 Task: Open Card Card0000000214 in Board Board0000000054 in Workspace WS0000000018 in Trello. Add Member carxxstreet791@gmail.com to Card Card0000000214 in Board Board0000000054 in Workspace WS0000000018 in Trello. Add Blue Label titled Label0000000214 to Card Card0000000214 in Board Board0000000054 in Workspace WS0000000018 in Trello. Add Checklist CL0000000214 to Card Card0000000214 in Board Board0000000054 in Workspace WS0000000018 in Trello. Add Dates with Start Date as Sep 01 2023 and Due Date as Sep 30 2023 to Card Card0000000214 in Board Board0000000054 in Workspace WS0000000018 in Trello
Action: Mouse moved to (499, 85)
Screenshot: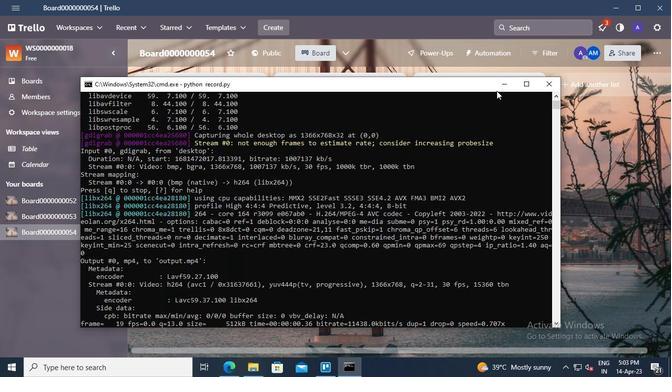 
Action: Mouse pressed left at (499, 85)
Screenshot: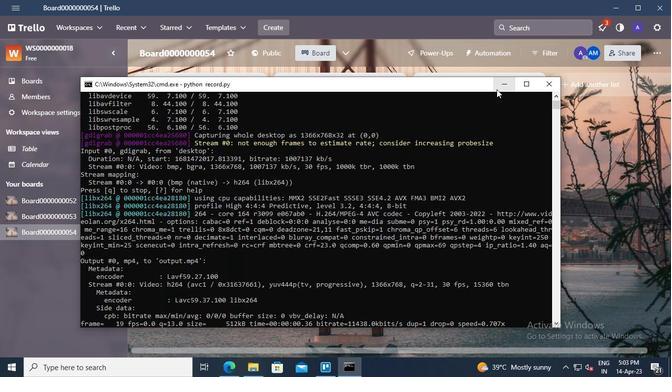 
Action: Mouse moved to (187, 192)
Screenshot: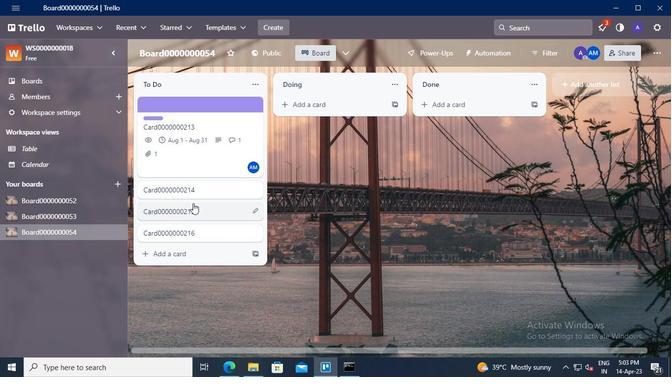 
Action: Mouse pressed left at (187, 192)
Screenshot: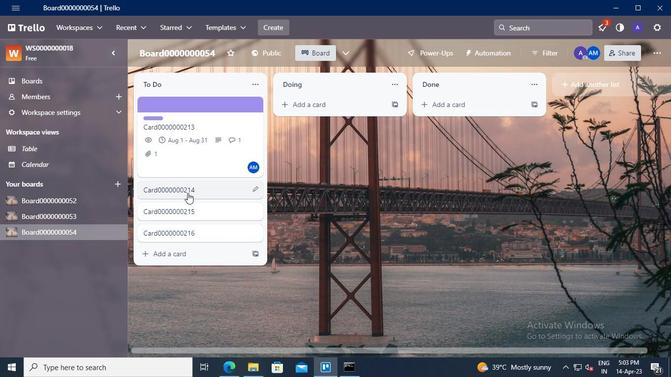 
Action: Mouse moved to (451, 132)
Screenshot: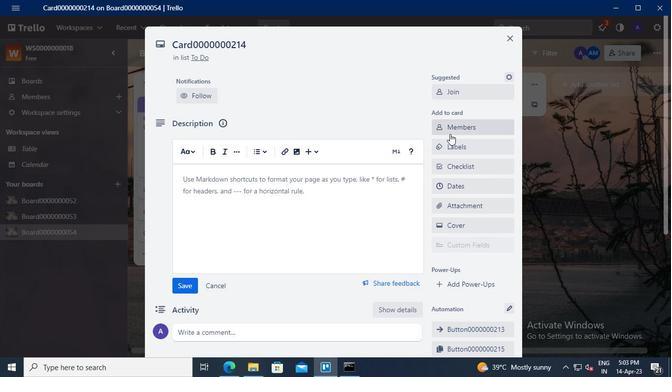 
Action: Mouse pressed left at (451, 132)
Screenshot: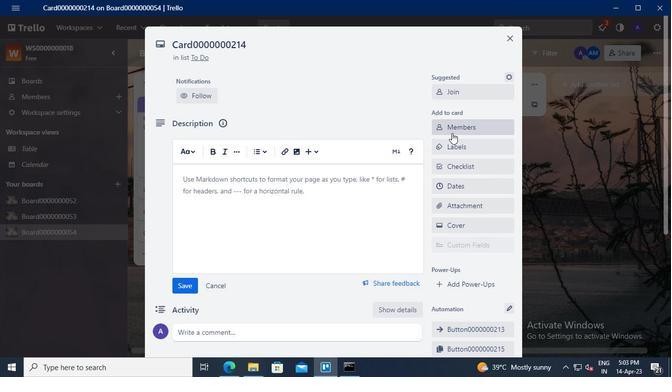 
Action: Mouse moved to (468, 168)
Screenshot: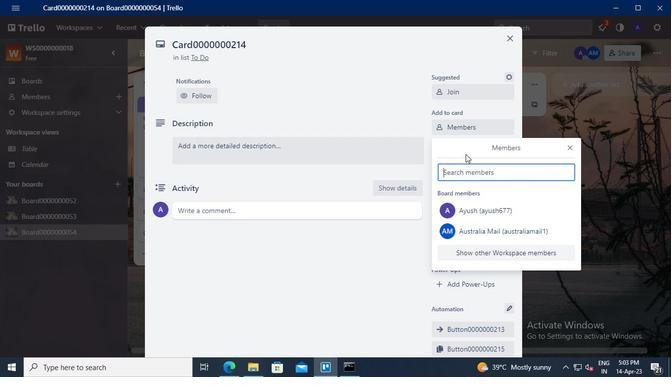 
Action: Mouse pressed left at (468, 168)
Screenshot: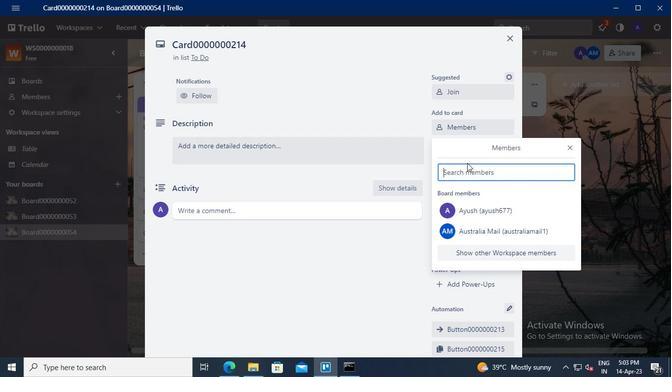 
Action: Mouse moved to (468, 168)
Screenshot: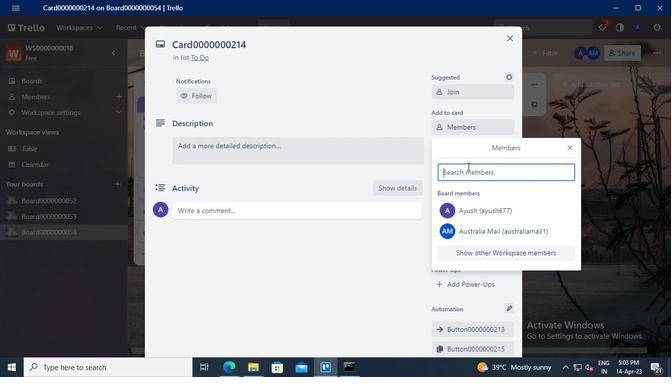 
Action: Keyboard c
Screenshot: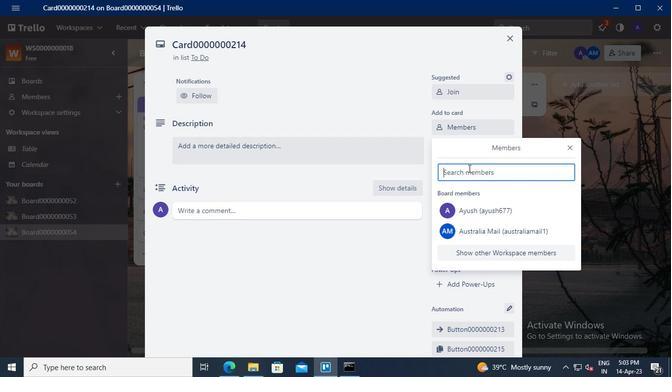 
Action: Keyboard a
Screenshot: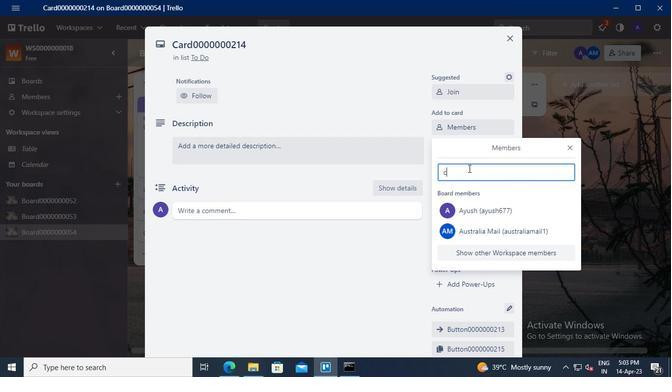 
Action: Keyboard r
Screenshot: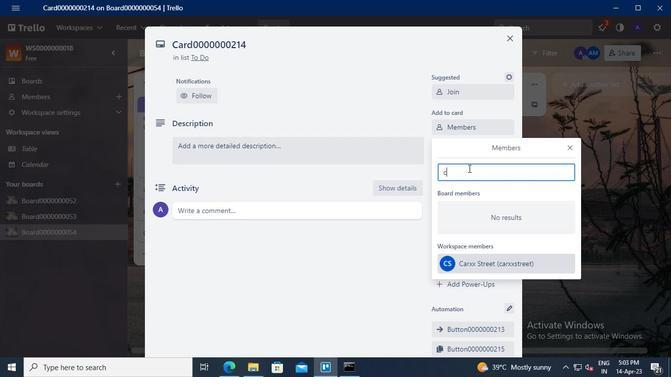 
Action: Mouse moved to (472, 264)
Screenshot: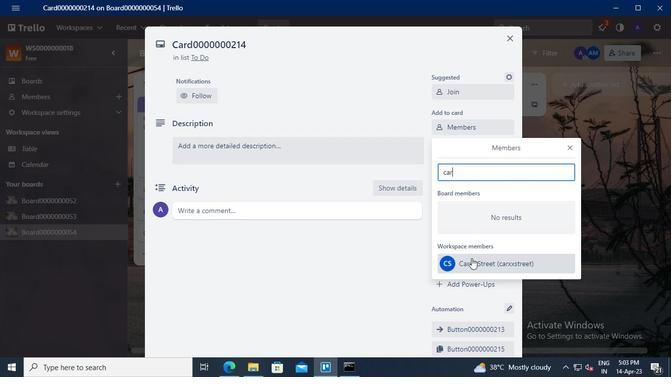 
Action: Mouse pressed left at (472, 264)
Screenshot: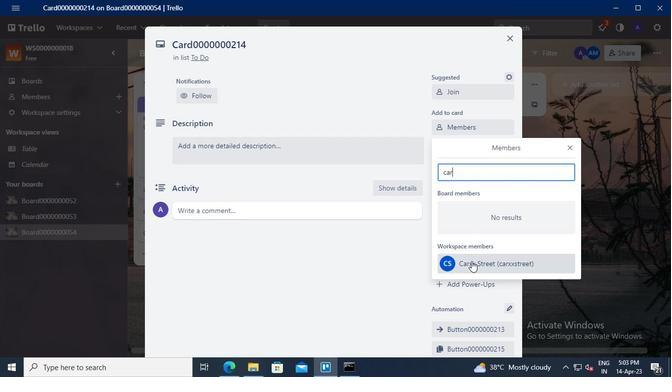 
Action: Mouse moved to (568, 149)
Screenshot: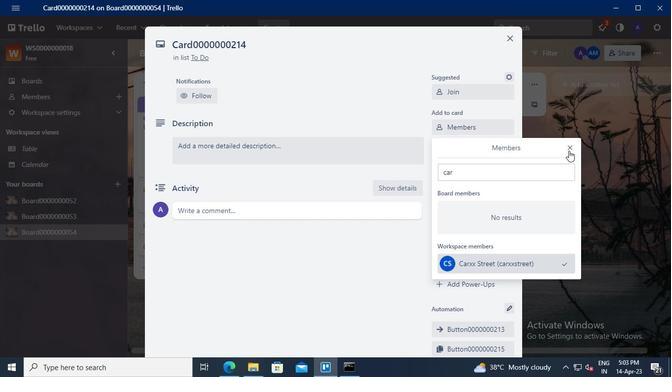 
Action: Mouse pressed left at (568, 149)
Screenshot: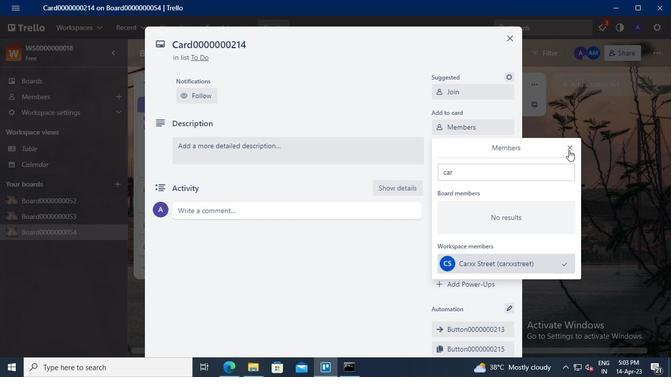 
Action: Mouse moved to (483, 145)
Screenshot: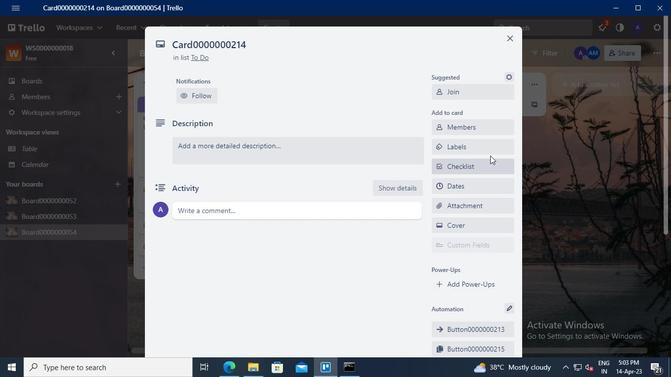 
Action: Mouse pressed left at (483, 145)
Screenshot: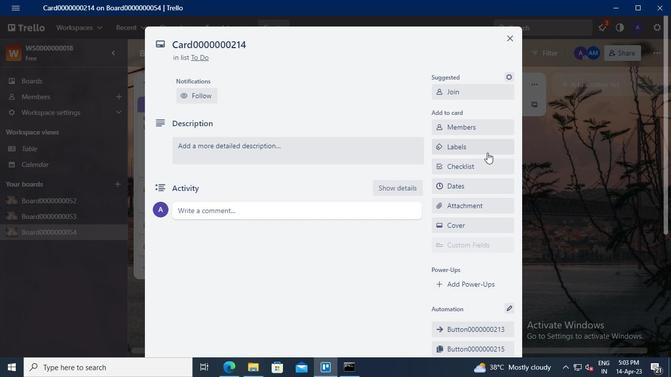 
Action: Mouse moved to (499, 261)
Screenshot: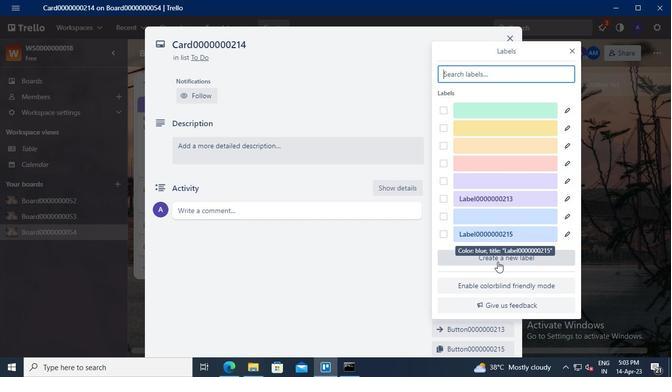 
Action: Mouse pressed left at (499, 261)
Screenshot: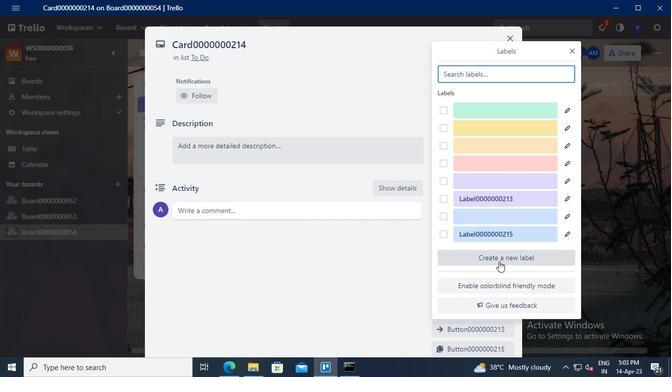 
Action: Mouse moved to (467, 143)
Screenshot: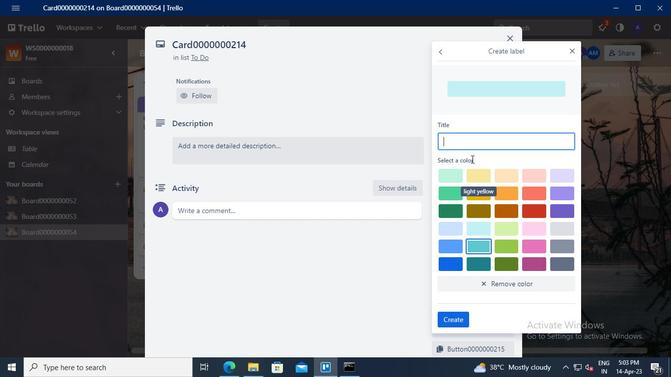 
Action: Mouse pressed left at (467, 143)
Screenshot: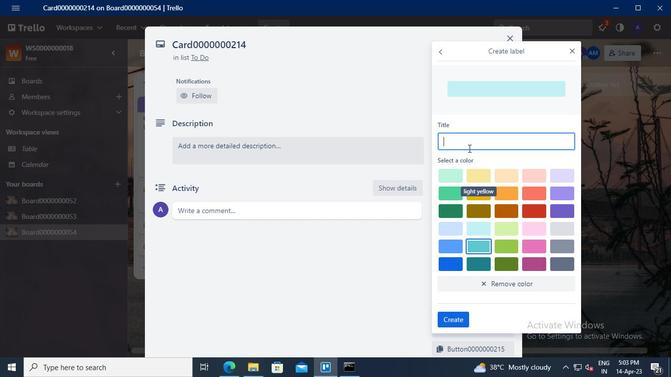 
Action: Mouse moved to (467, 143)
Screenshot: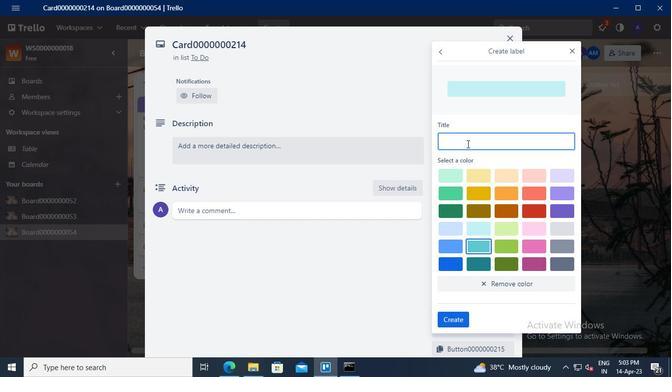 
Action: Keyboard Key.shift
Screenshot: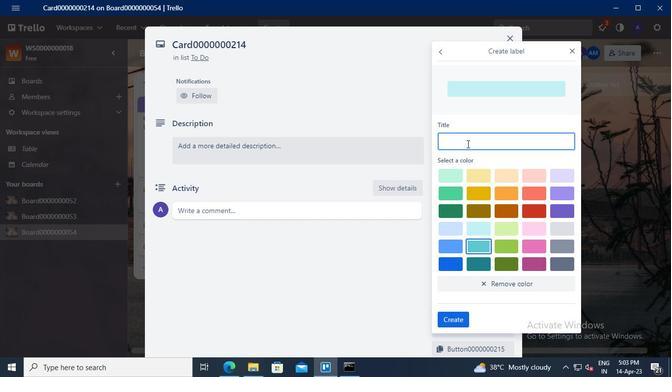 
Action: Keyboard L
Screenshot: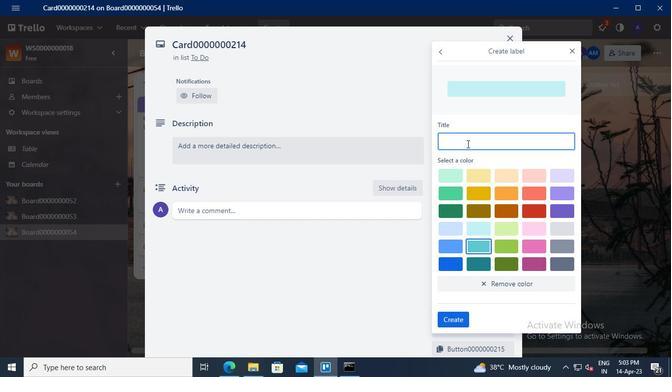 
Action: Keyboard a
Screenshot: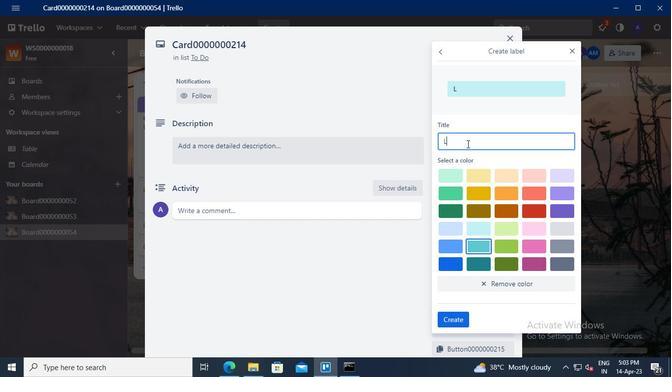 
Action: Keyboard b
Screenshot: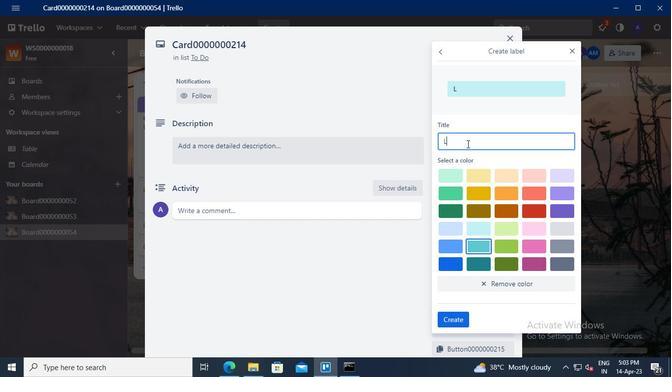 
Action: Keyboard e
Screenshot: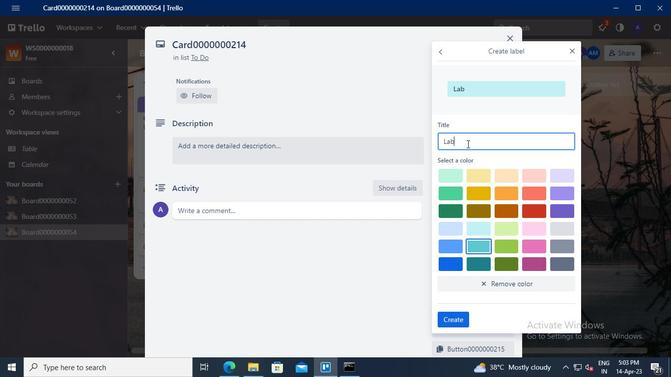 
Action: Keyboard l
Screenshot: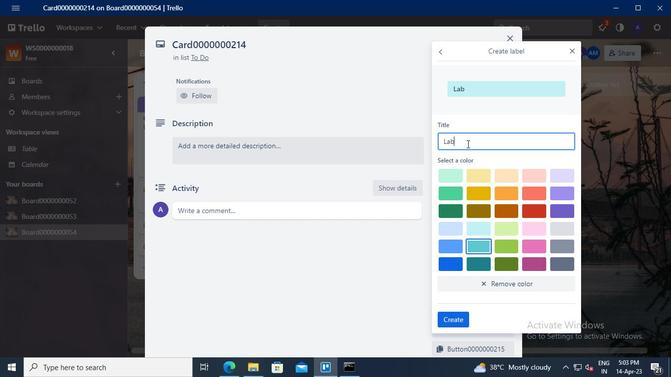 
Action: Keyboard <96>
Screenshot: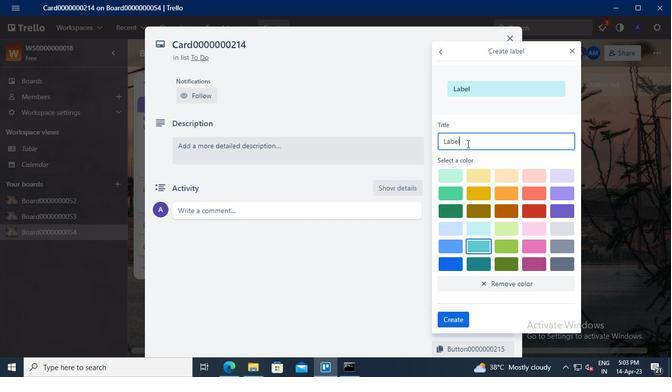 
Action: Keyboard <96>
Screenshot: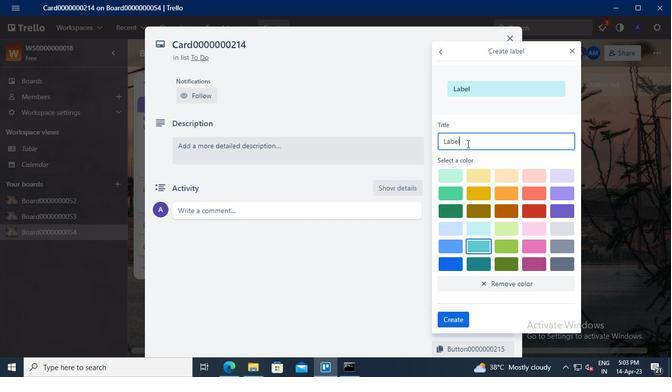 
Action: Keyboard <96>
Screenshot: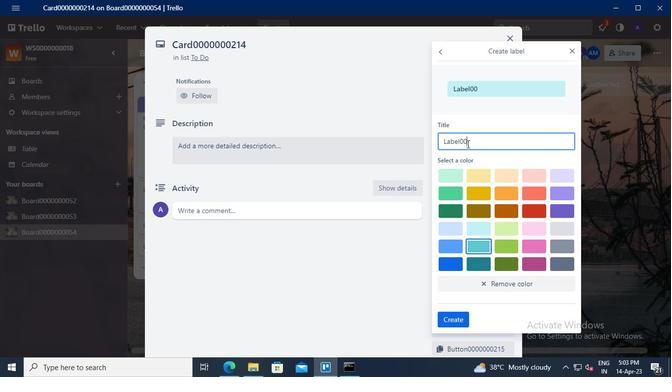 
Action: Keyboard <96>
Screenshot: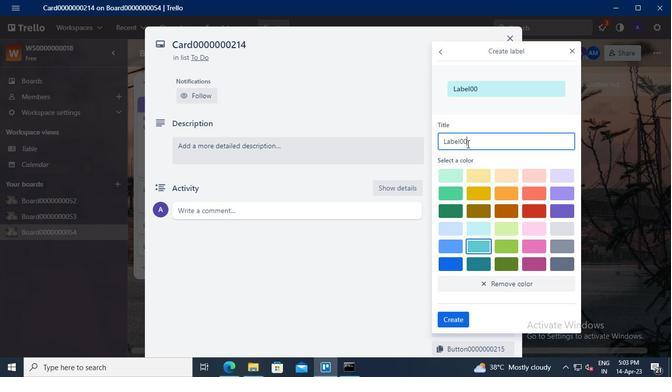 
Action: Keyboard <96>
Screenshot: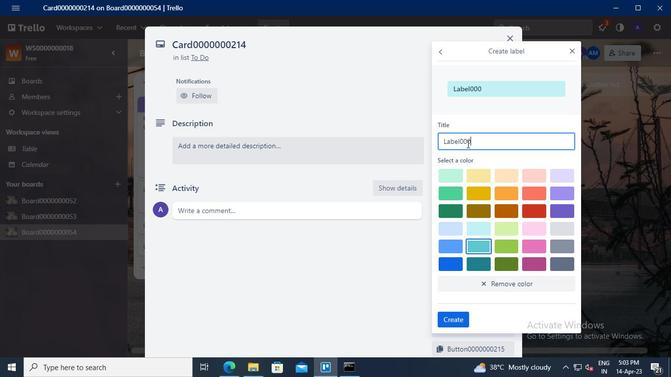 
Action: Keyboard <96>
Screenshot: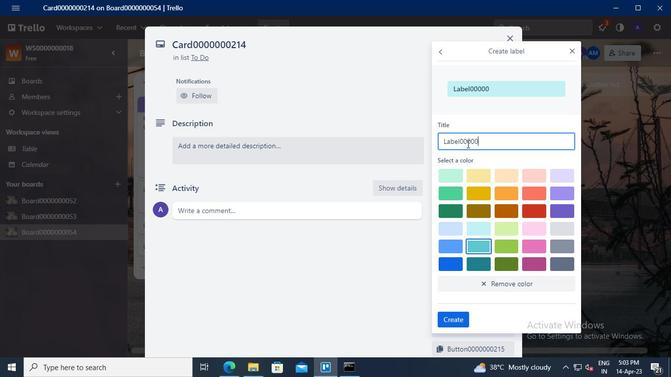 
Action: Keyboard <96>
Screenshot: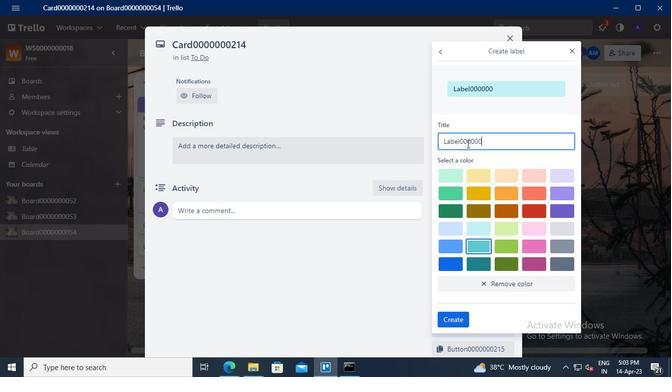 
Action: Keyboard <98>
Screenshot: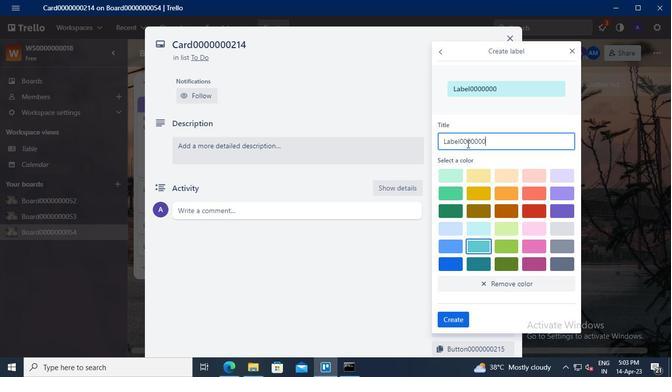 
Action: Keyboard <97>
Screenshot: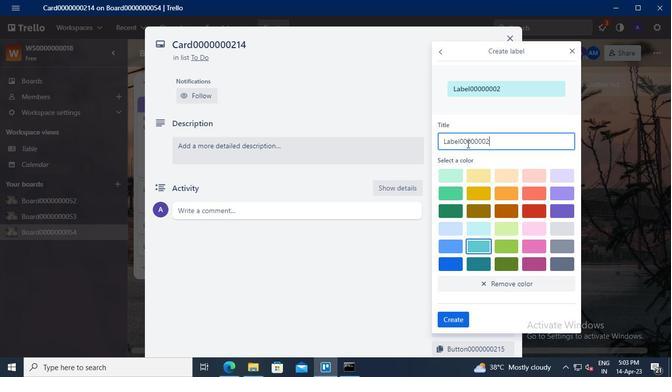 
Action: Keyboard <100>
Screenshot: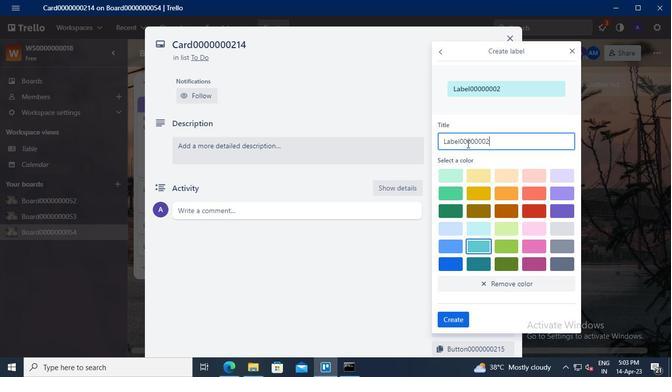 
Action: Mouse moved to (456, 247)
Screenshot: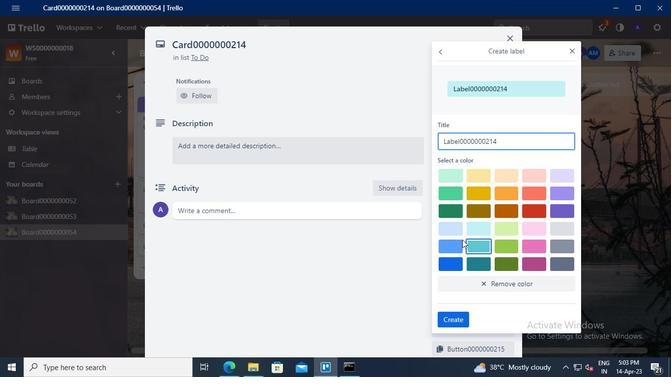 
Action: Mouse pressed left at (456, 247)
Screenshot: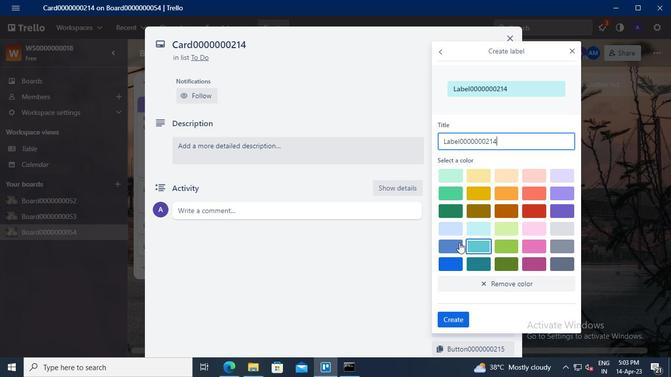 
Action: Mouse moved to (461, 318)
Screenshot: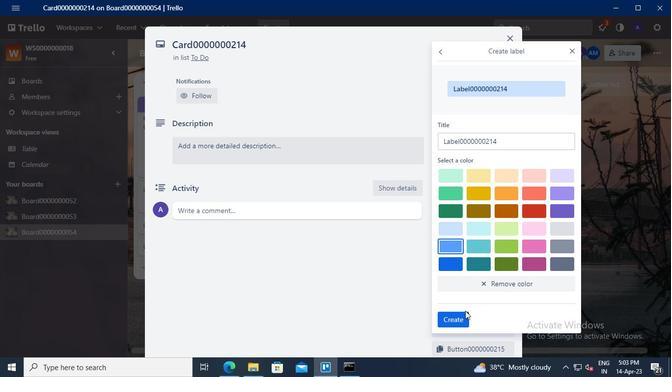 
Action: Mouse pressed left at (461, 318)
Screenshot: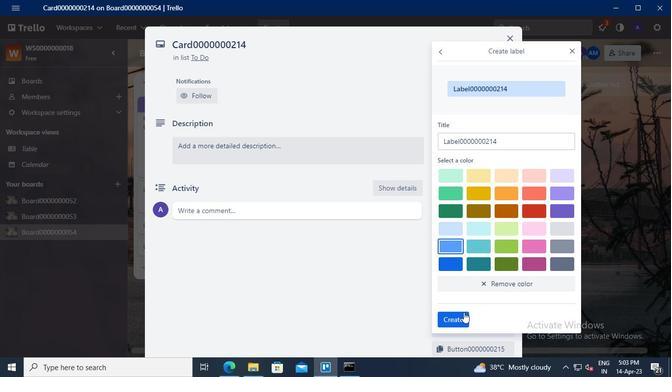 
Action: Mouse moved to (575, 49)
Screenshot: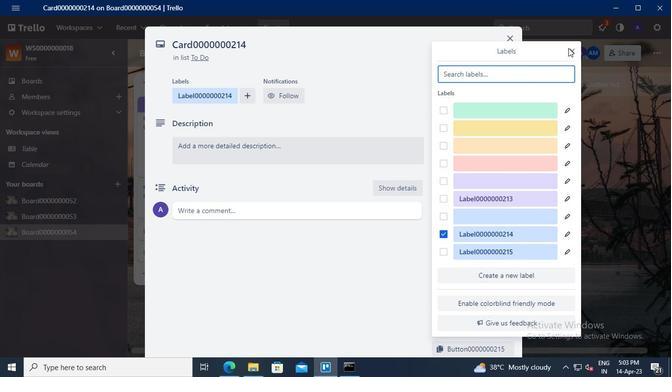 
Action: Mouse pressed left at (575, 49)
Screenshot: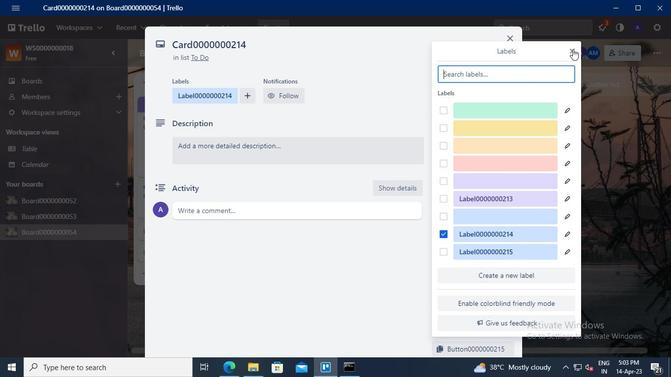 
Action: Mouse moved to (573, 51)
Screenshot: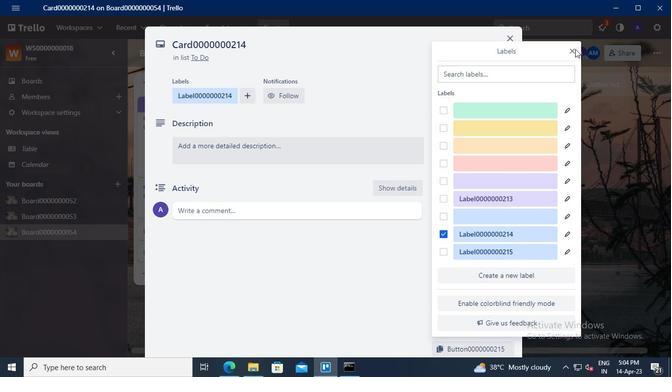 
Action: Mouse pressed left at (573, 51)
Screenshot: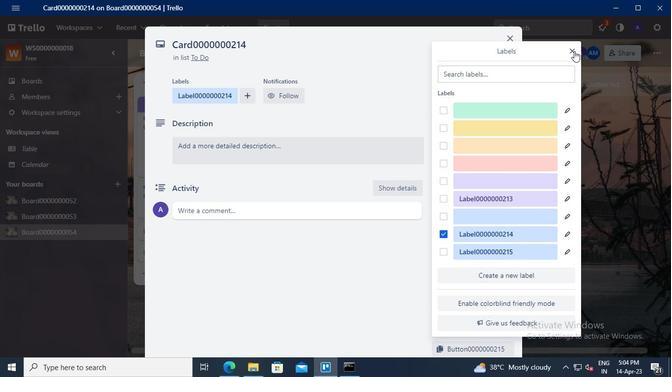 
Action: Mouse moved to (471, 170)
Screenshot: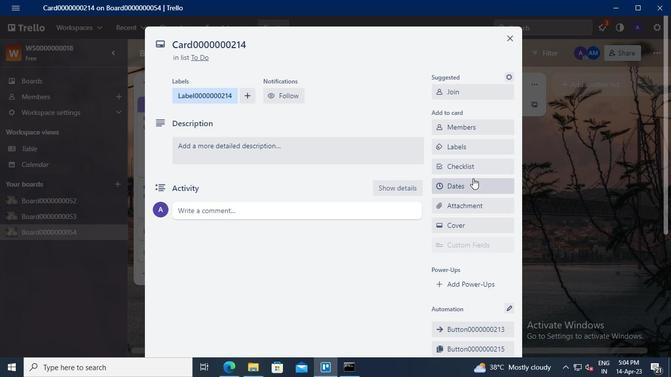 
Action: Mouse pressed left at (471, 170)
Screenshot: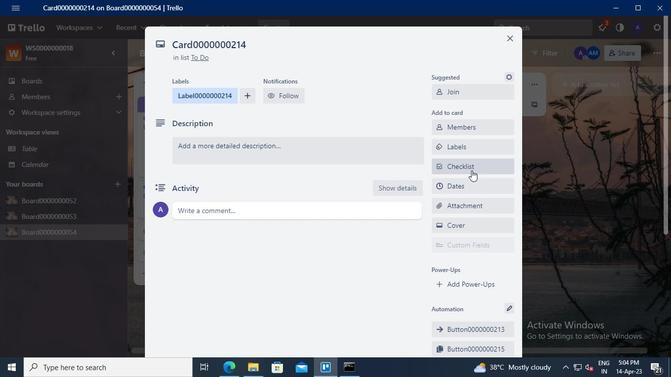 
Action: Mouse moved to (505, 212)
Screenshot: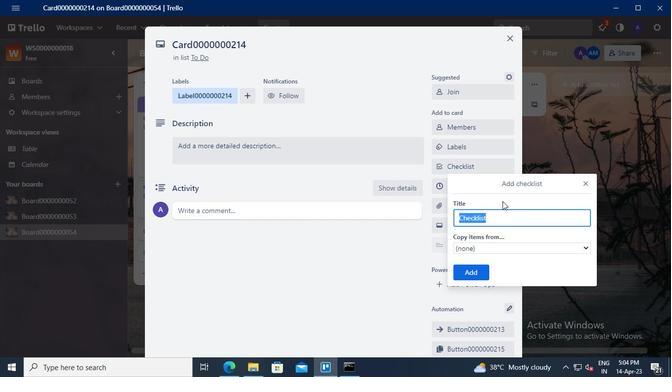 
Action: Keyboard Key.delete
Screenshot: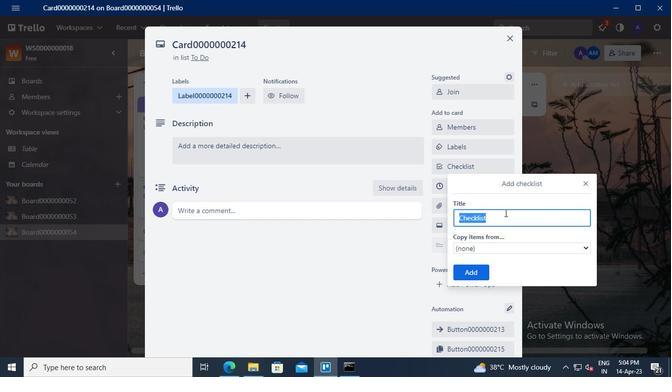 
Action: Keyboard Key.shift
Screenshot: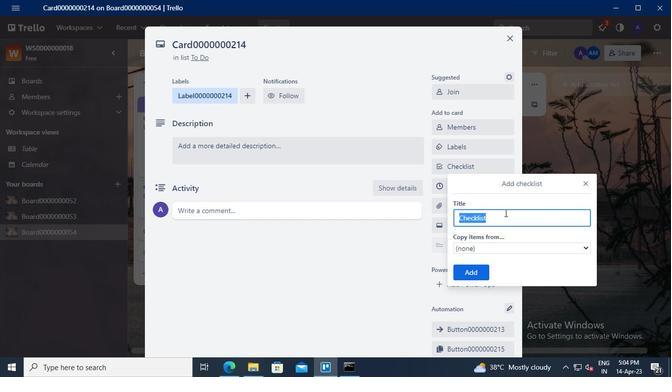 
Action: Keyboard C
Screenshot: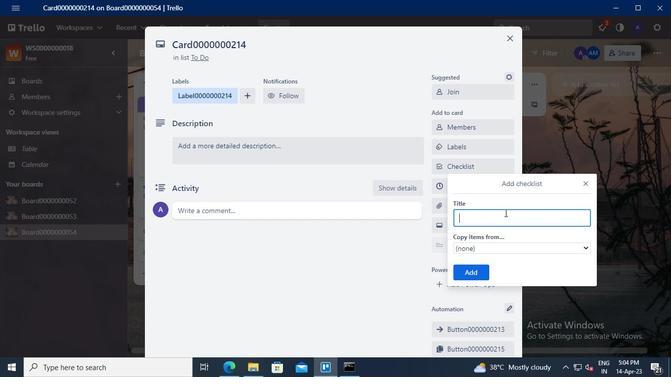 
Action: Keyboard L
Screenshot: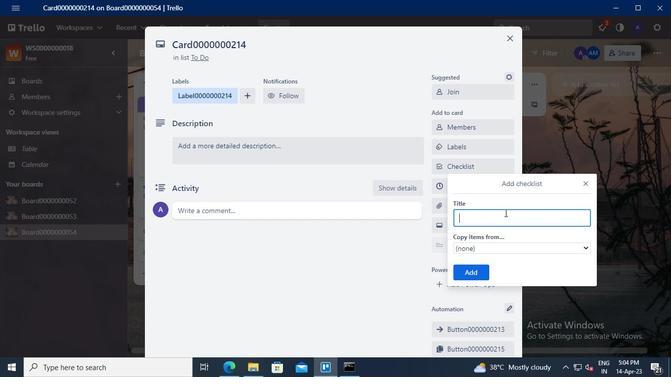 
Action: Keyboard <96>
Screenshot: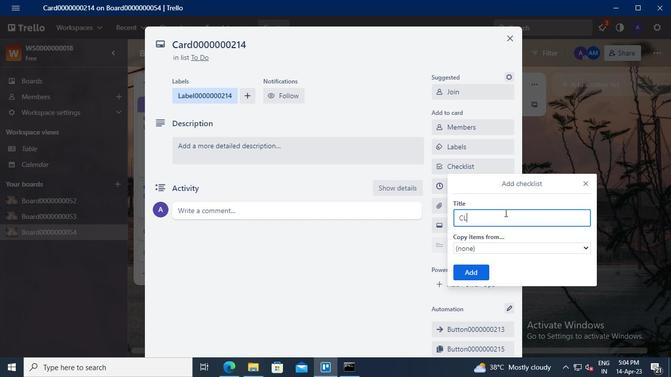 
Action: Keyboard <96>
Screenshot: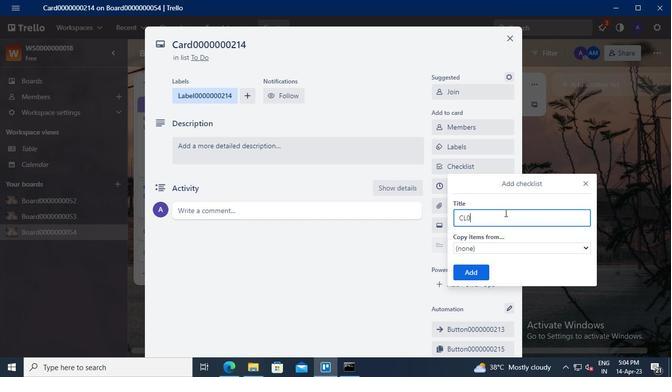 
Action: Keyboard <96>
Screenshot: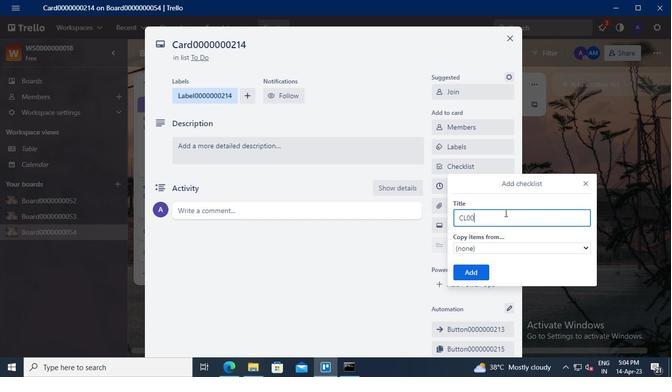 
Action: Keyboard <96>
Screenshot: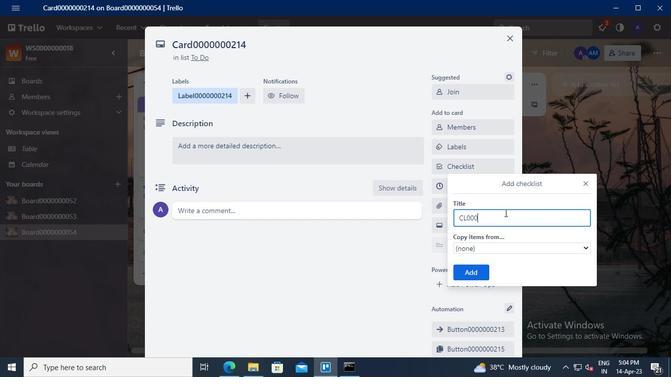 
Action: Keyboard <96>
Screenshot: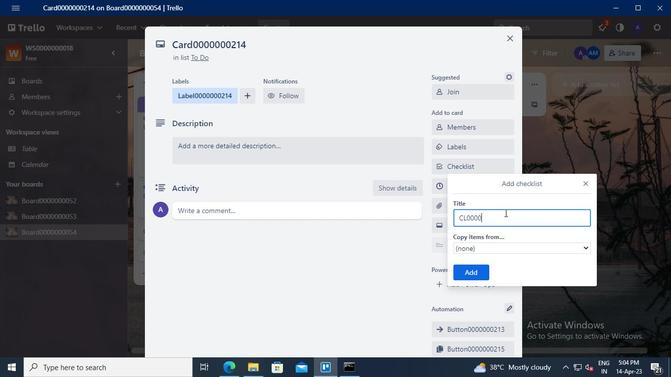 
Action: Keyboard <96>
Screenshot: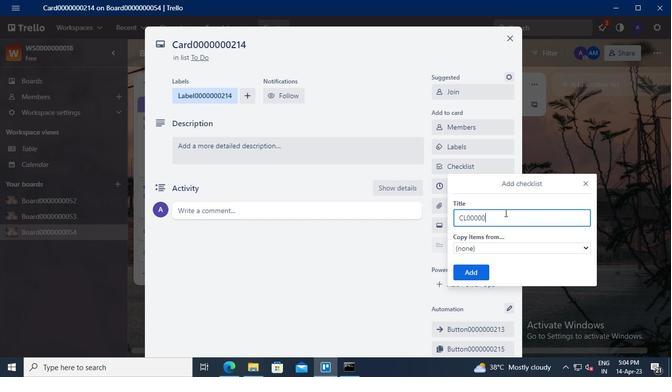
Action: Keyboard <96>
Screenshot: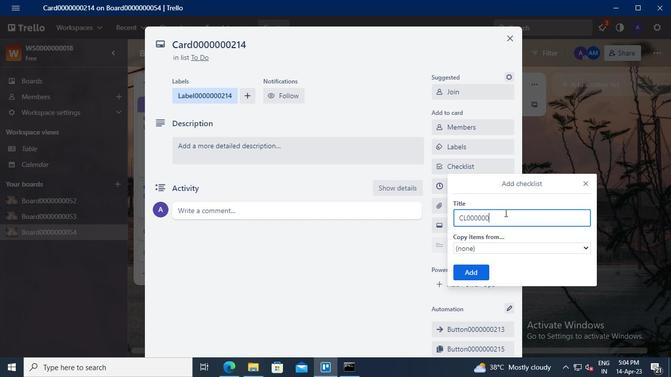 
Action: Keyboard <98>
Screenshot: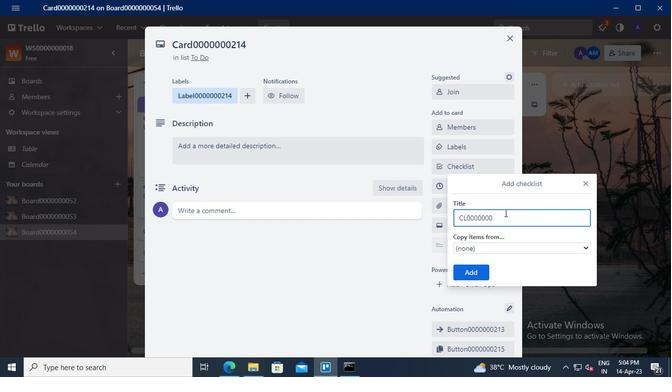 
Action: Keyboard <97>
Screenshot: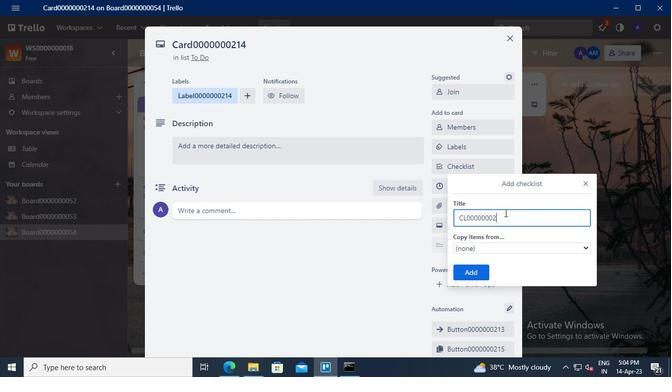 
Action: Keyboard <100>
Screenshot: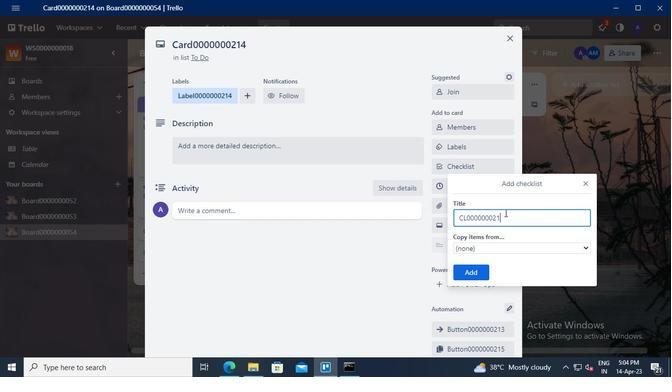 
Action: Mouse moved to (479, 268)
Screenshot: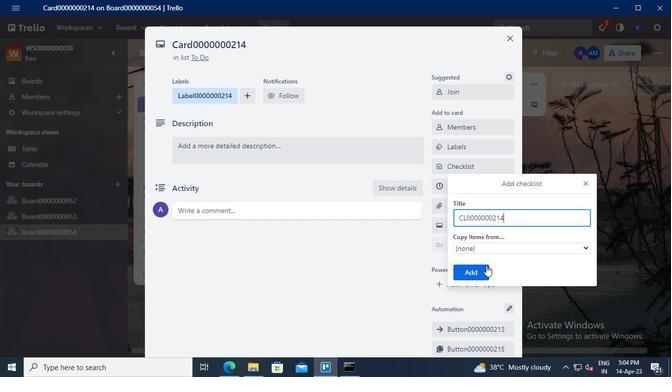 
Action: Mouse pressed left at (479, 268)
Screenshot: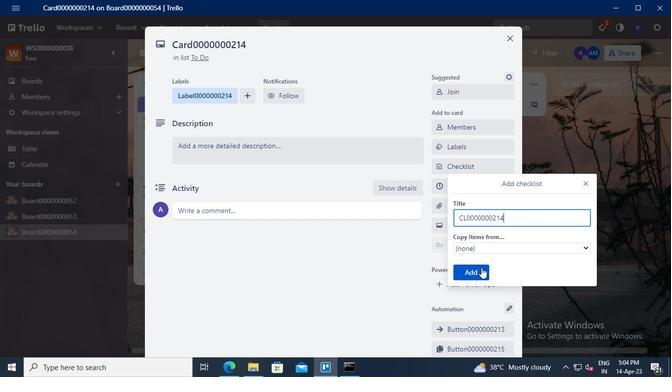 
Action: Mouse moved to (462, 188)
Screenshot: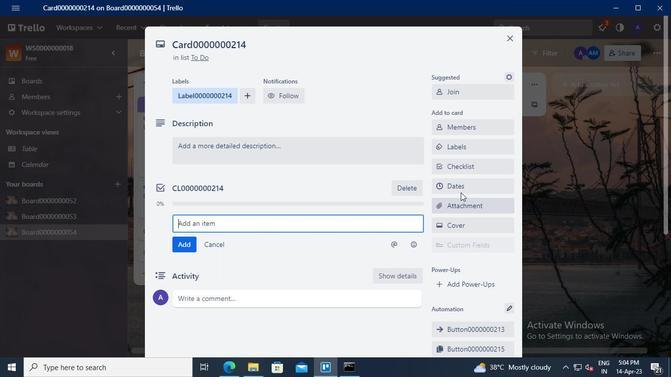 
Action: Mouse pressed left at (462, 188)
Screenshot: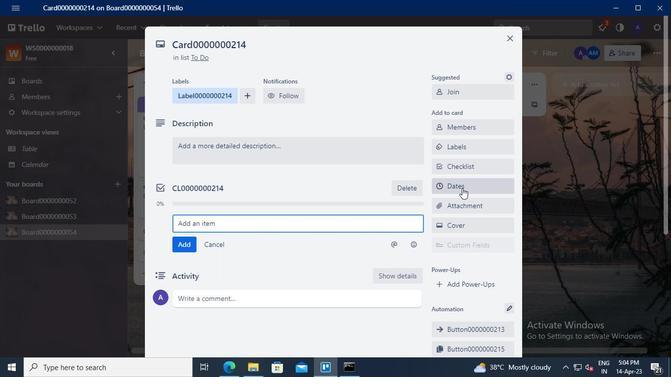 
Action: Mouse moved to (443, 226)
Screenshot: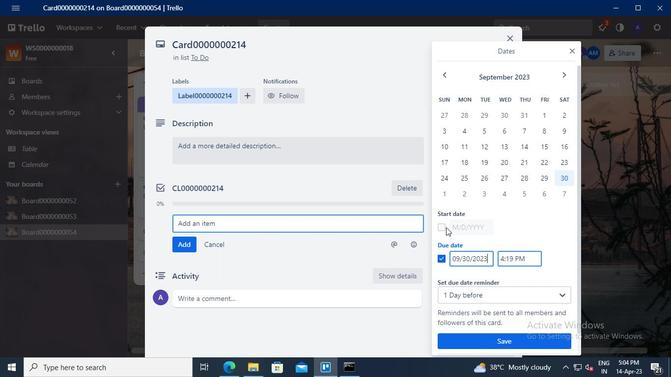 
Action: Mouse pressed left at (443, 226)
Screenshot: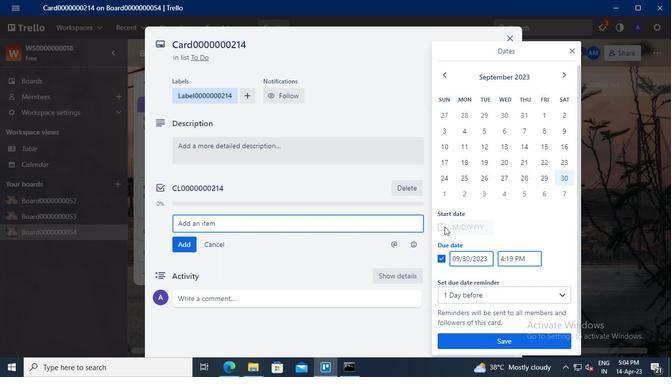 
Action: Mouse moved to (467, 227)
Screenshot: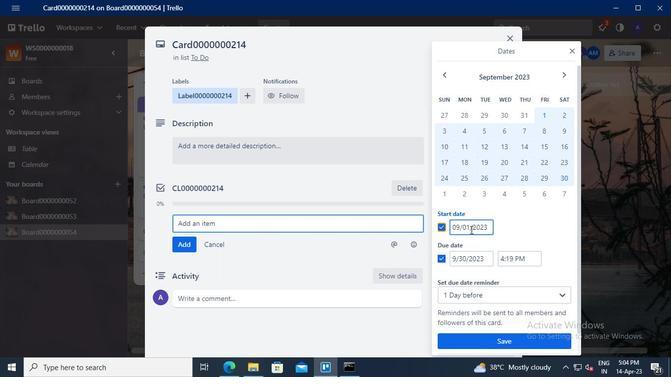 
Action: Mouse pressed left at (467, 227)
Screenshot: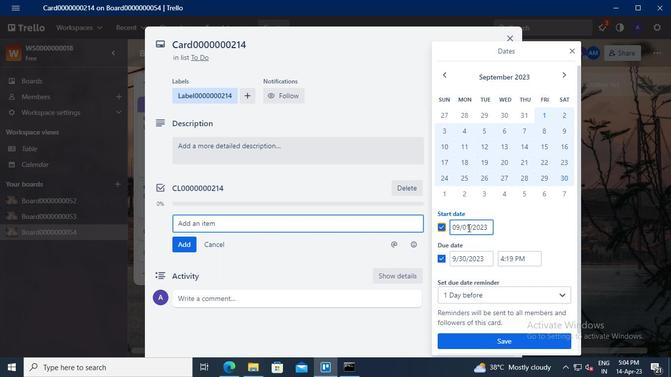 
Action: Mouse moved to (471, 220)
Screenshot: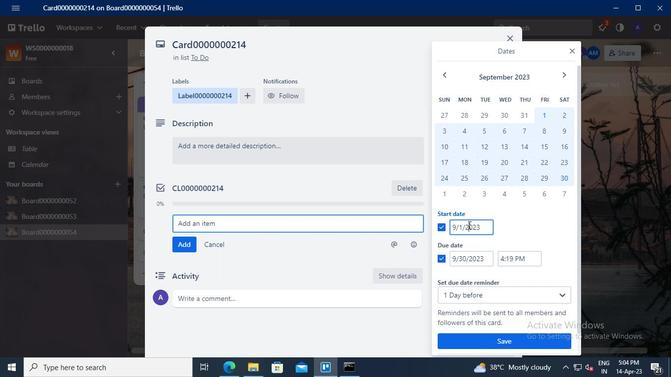 
Action: Keyboard Key.left
Screenshot: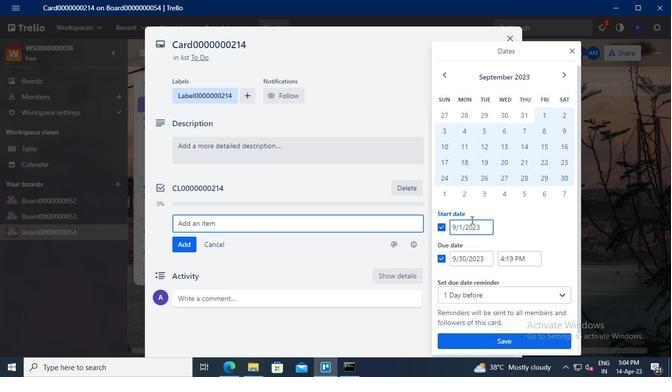 
Action: Keyboard Key.left
Screenshot: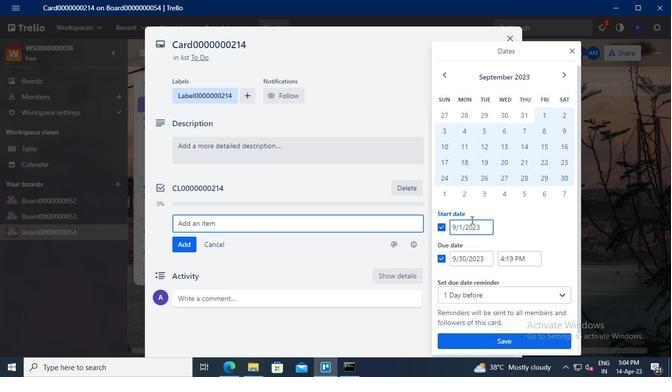 
Action: Keyboard Key.backspace
Screenshot: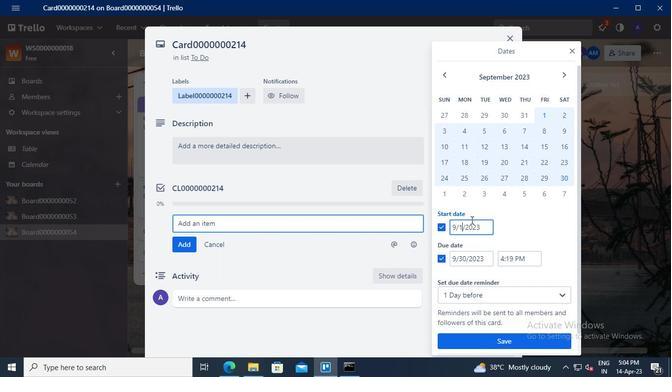 
Action: Keyboard <97>
Screenshot: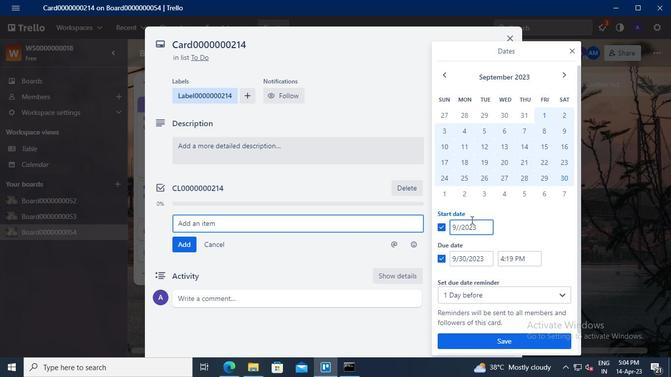 
Action: Keyboard Key.left
Screenshot: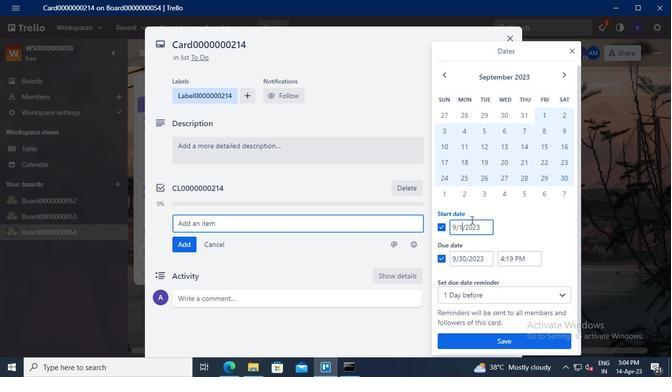 
Action: Keyboard Key.left
Screenshot: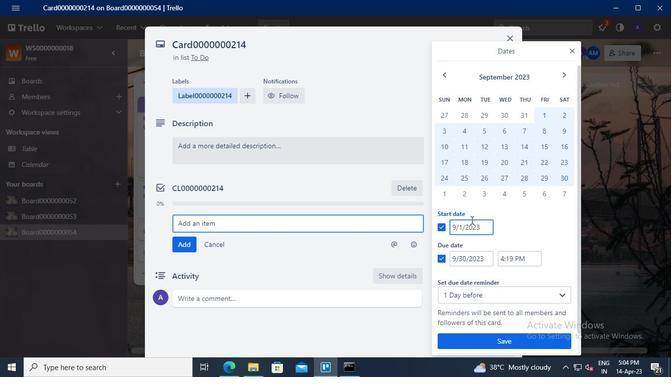 
Action: Keyboard Key.backspace
Screenshot: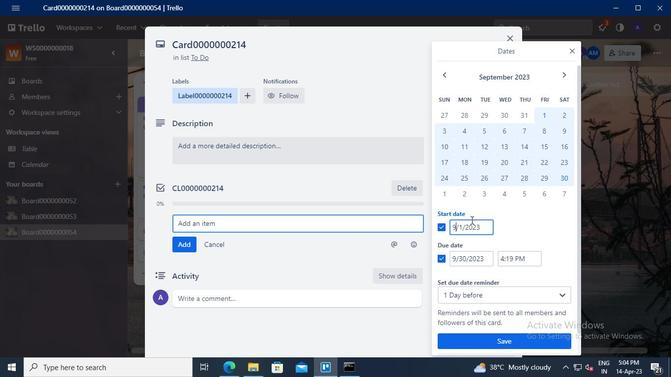 
Action: Keyboard <105>
Screenshot: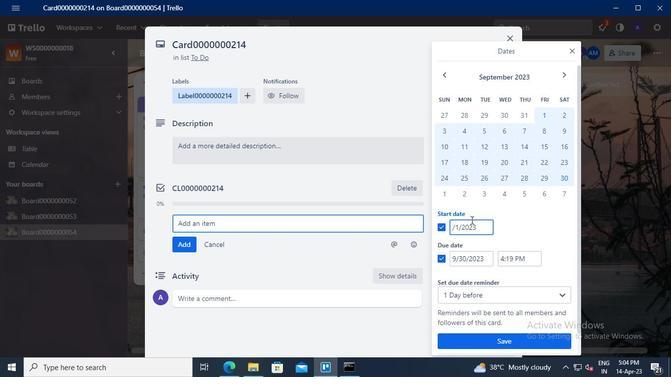 
Action: Mouse moved to (464, 261)
Screenshot: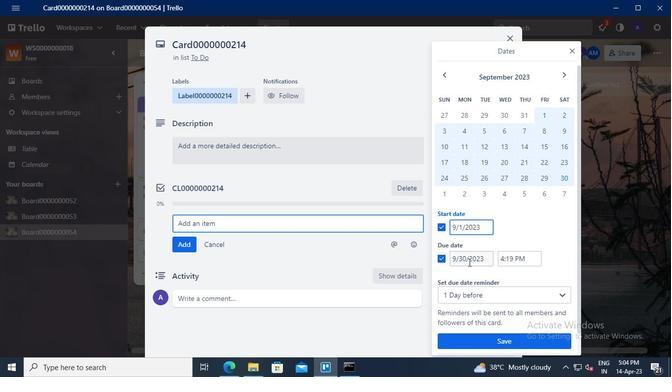 
Action: Mouse pressed left at (464, 261)
Screenshot: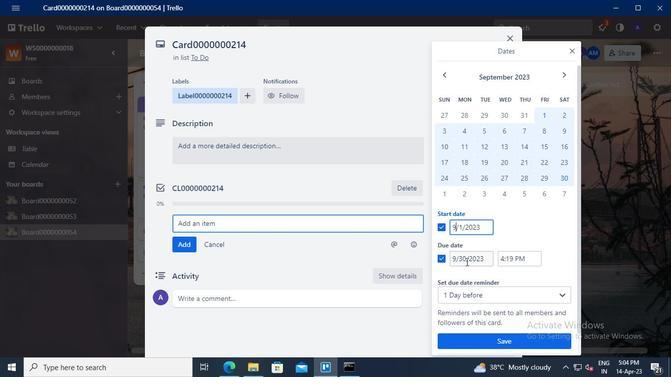 
Action: Mouse moved to (474, 245)
Screenshot: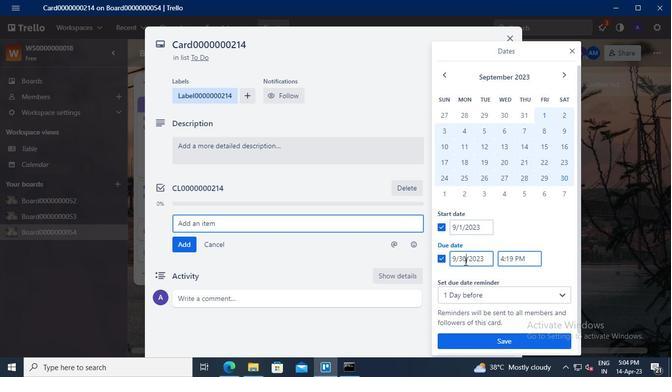 
Action: Keyboard Key.backspace
Screenshot: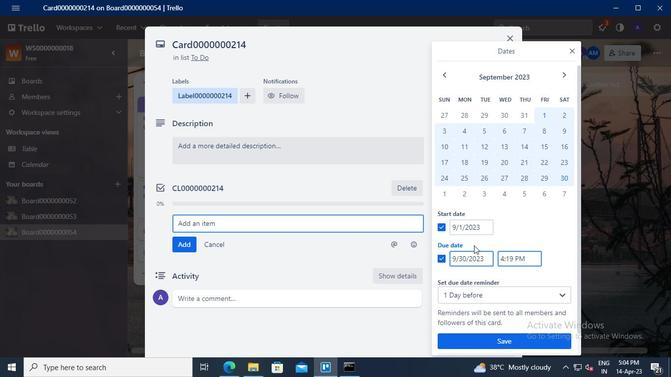 
Action: Keyboard Key.backspace
Screenshot: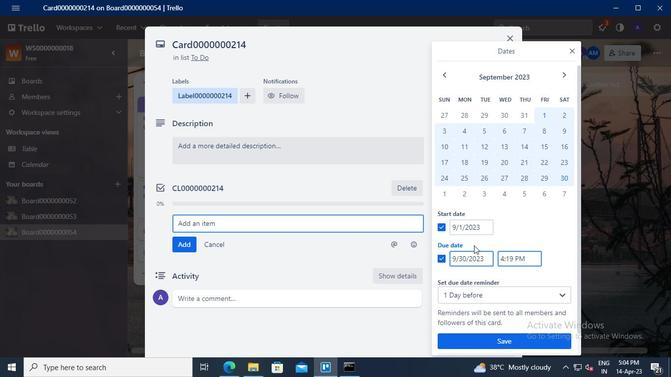 
Action: Keyboard <99>
Screenshot: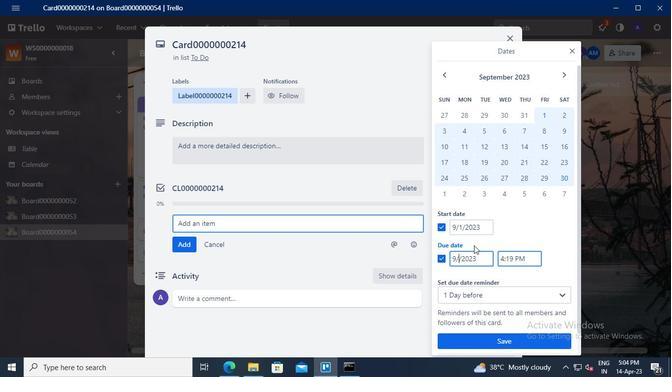 
Action: Keyboard <96>
Screenshot: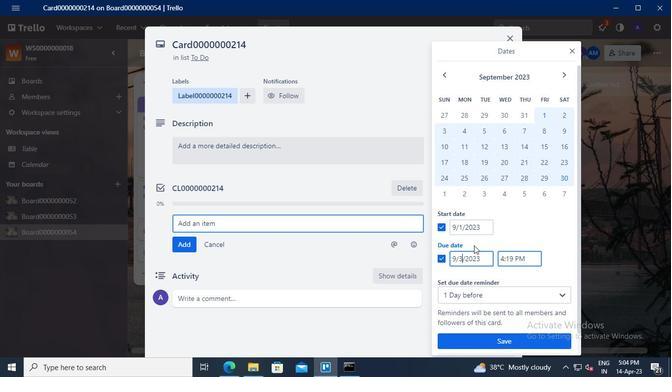 
Action: Mouse moved to (480, 342)
Screenshot: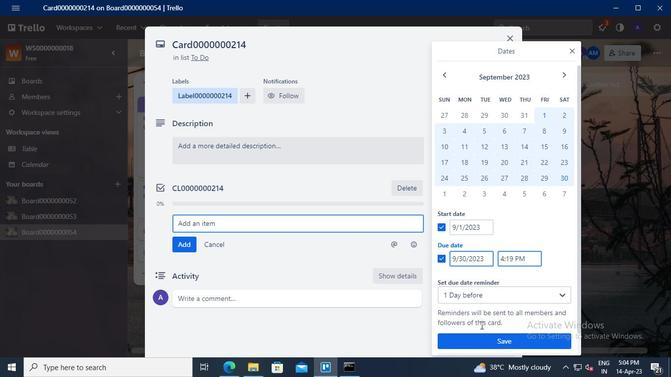 
Action: Mouse pressed left at (480, 342)
Screenshot: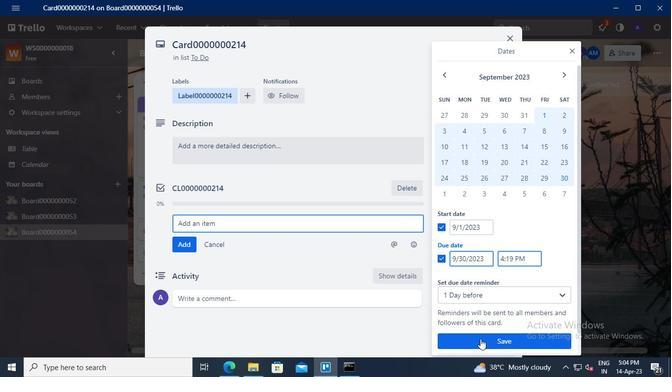 
Action: Mouse moved to (354, 366)
Screenshot: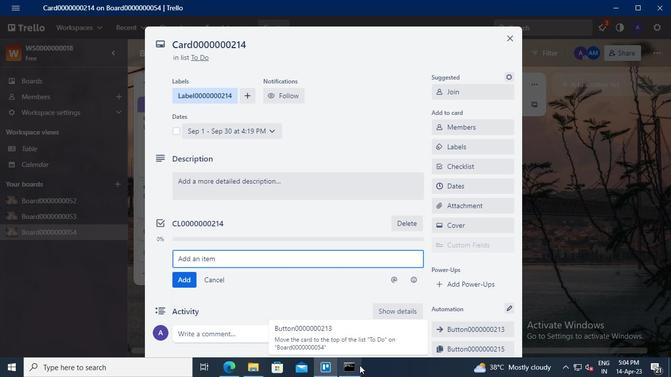
Action: Mouse pressed left at (354, 366)
Screenshot: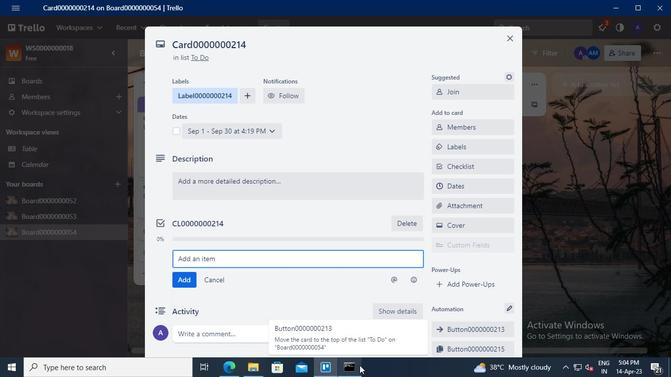 
Action: Mouse moved to (549, 86)
Screenshot: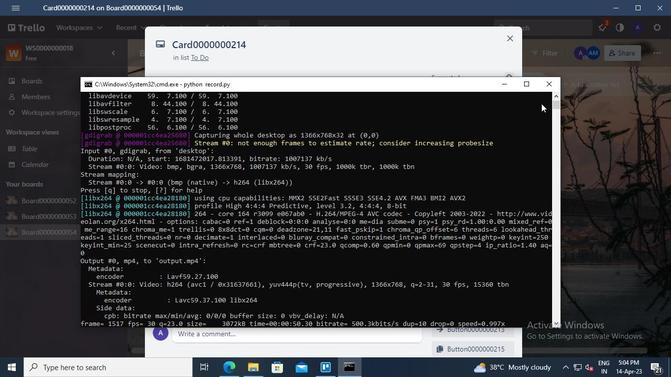 
Action: Mouse pressed left at (549, 86)
Screenshot: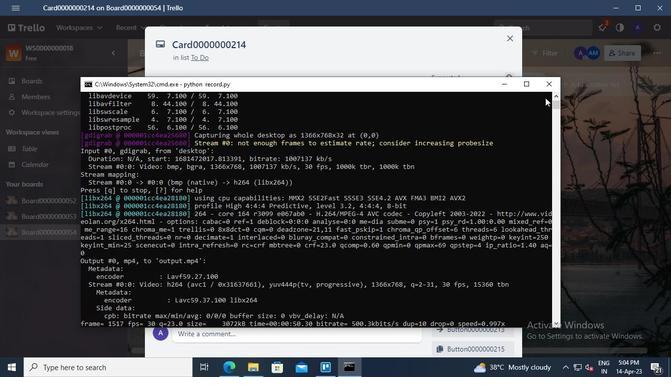 
Action: Mouse moved to (546, 88)
Screenshot: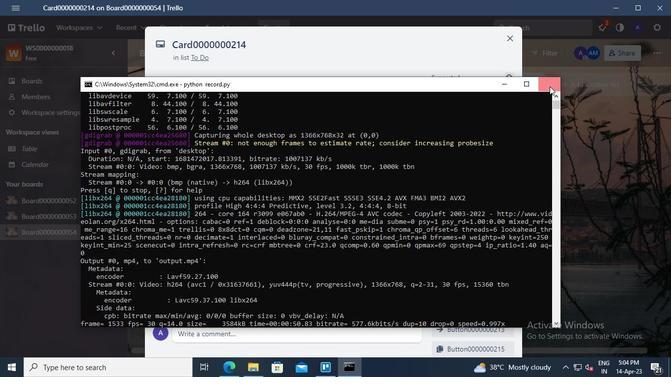 
